 Task: Buy 4 Tenderizers from Meat & Poultry Tools section under best seller category for shipping address: Louis Adams, 305 Lake Floyd Circle, Hockessin, Delaware 19707, Cell Number 3022398079. Pay from credit card ending with 7965, CVV 549
Action: Mouse moved to (26, 72)
Screenshot: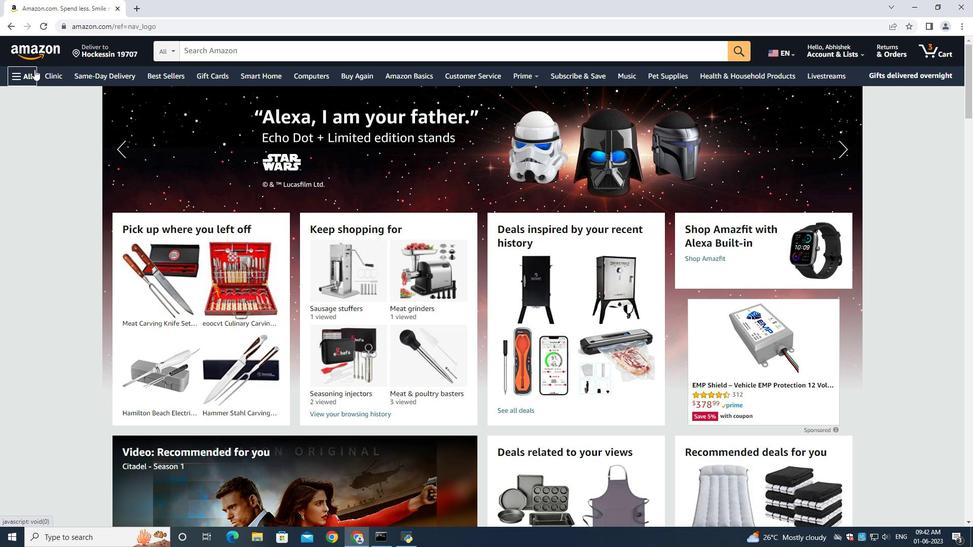 
Action: Mouse pressed left at (26, 72)
Screenshot: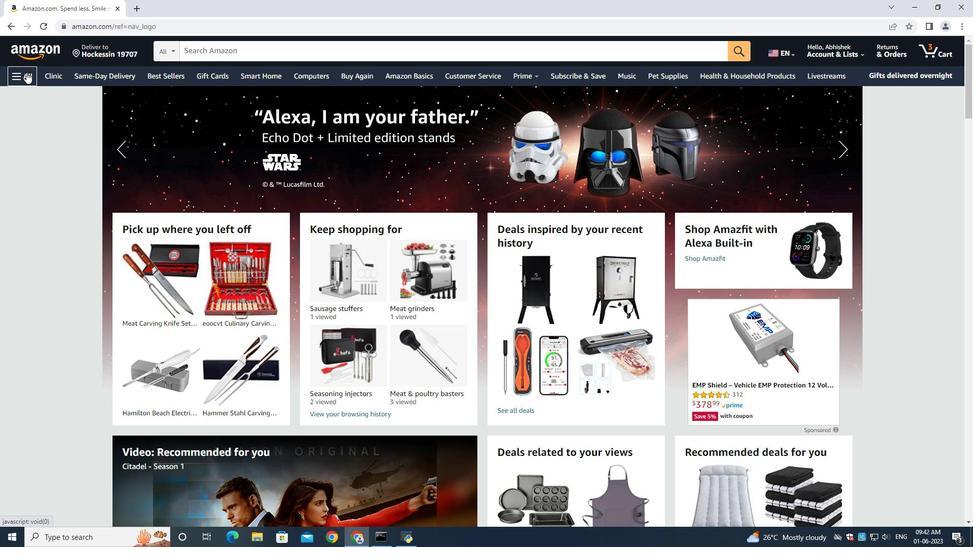 
Action: Mouse moved to (57, 100)
Screenshot: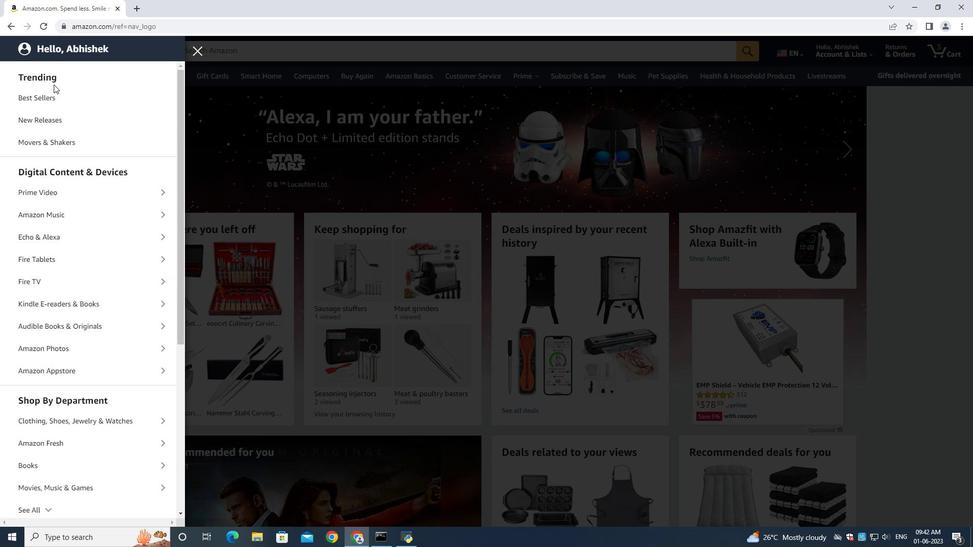 
Action: Mouse pressed left at (57, 100)
Screenshot: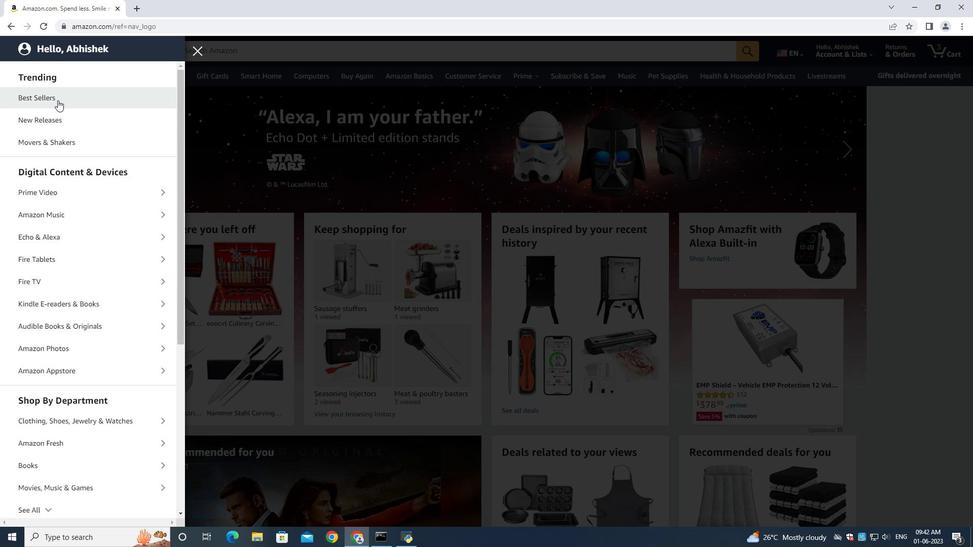 
Action: Mouse moved to (954, 170)
Screenshot: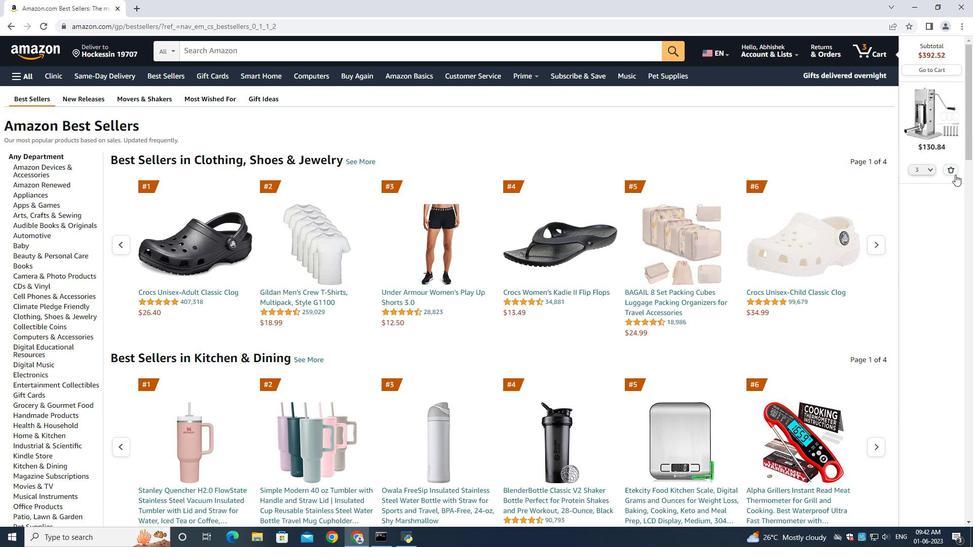 
Action: Mouse pressed left at (954, 170)
Screenshot: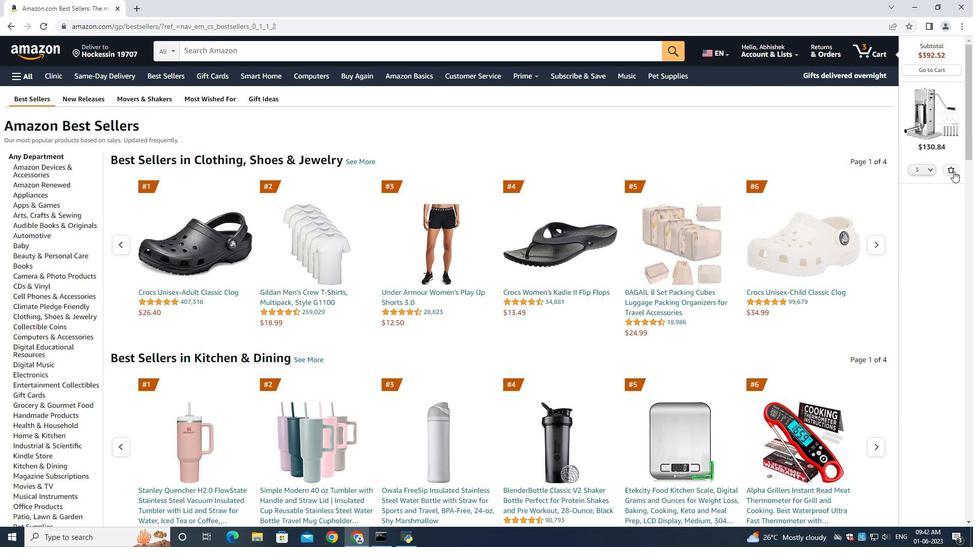 
Action: Mouse moved to (286, 54)
Screenshot: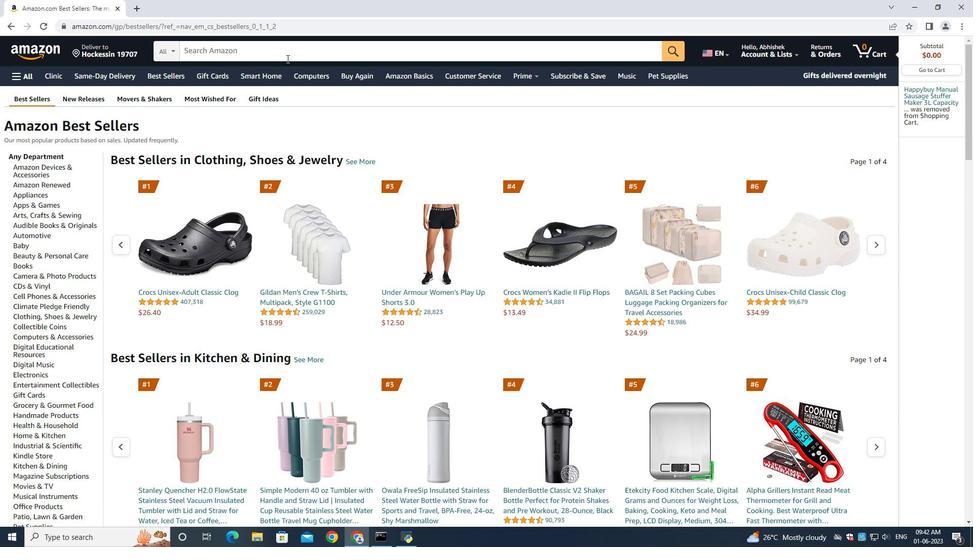 
Action: Mouse pressed left at (286, 54)
Screenshot: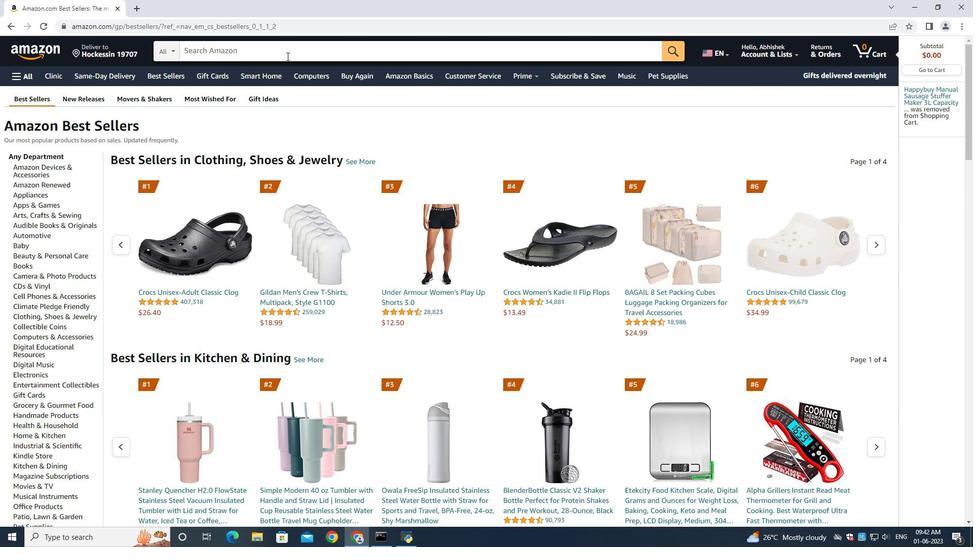 
Action: Key pressed <Key.shift>Tenderizers<Key.enter>
Screenshot: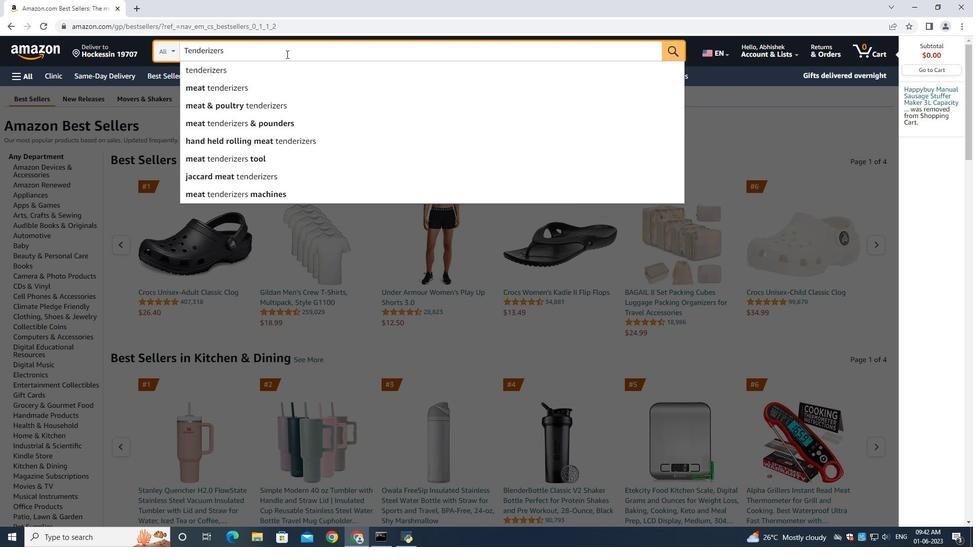 
Action: Mouse moved to (81, 179)
Screenshot: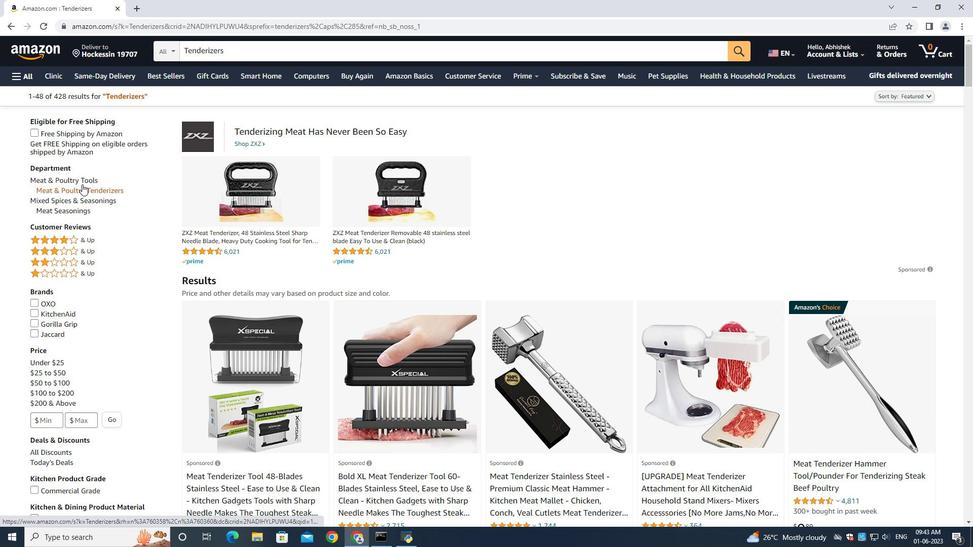 
Action: Mouse pressed left at (81, 179)
Screenshot: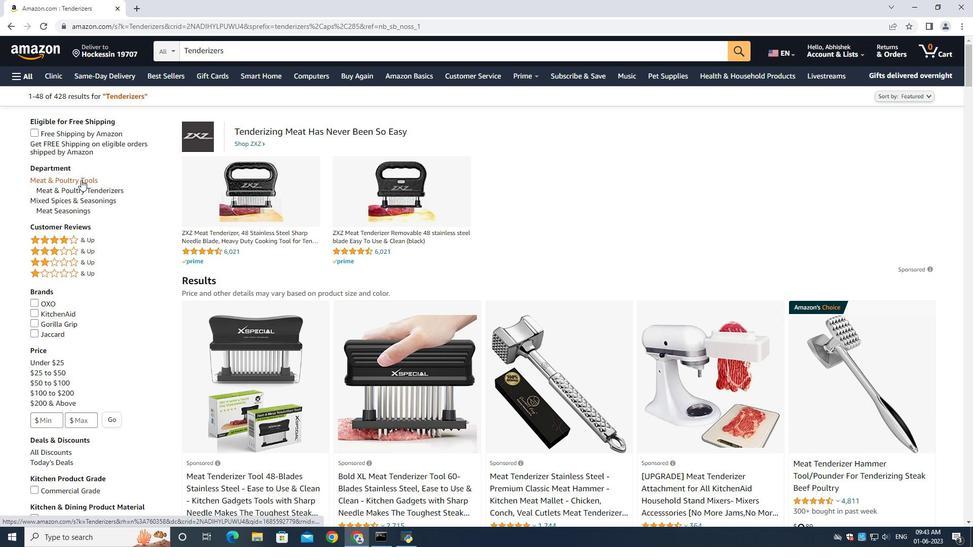 
Action: Mouse moved to (416, 255)
Screenshot: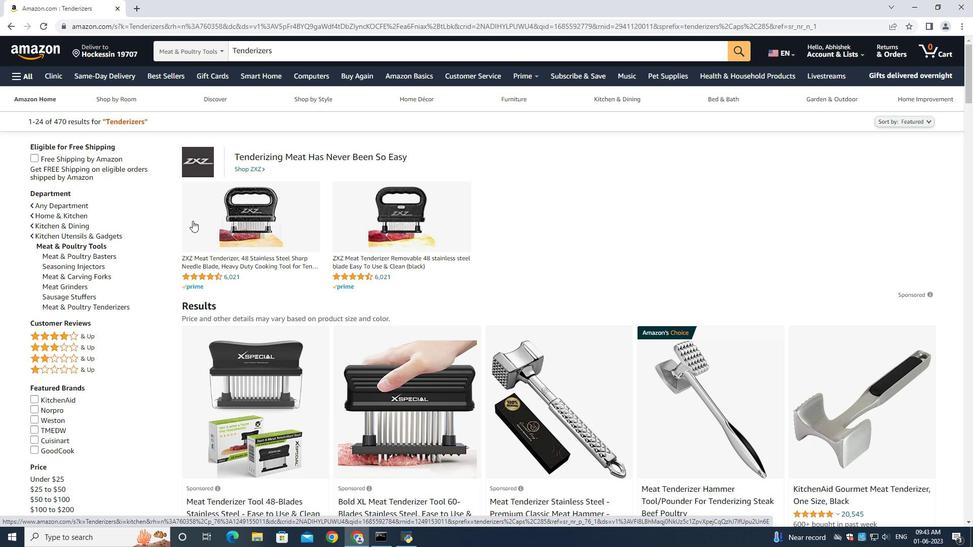 
Action: Mouse scrolled (416, 255) with delta (0, 0)
Screenshot: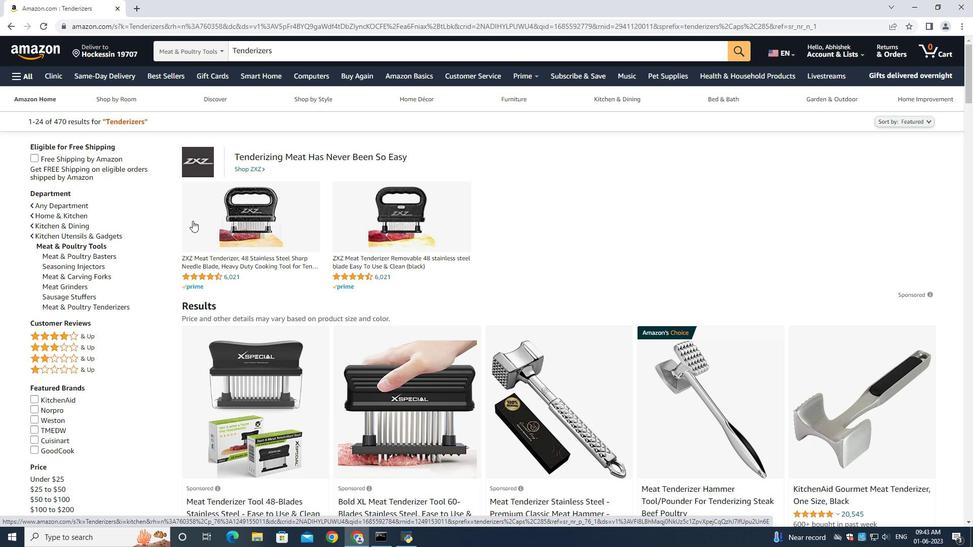 
Action: Mouse scrolled (416, 255) with delta (0, 0)
Screenshot: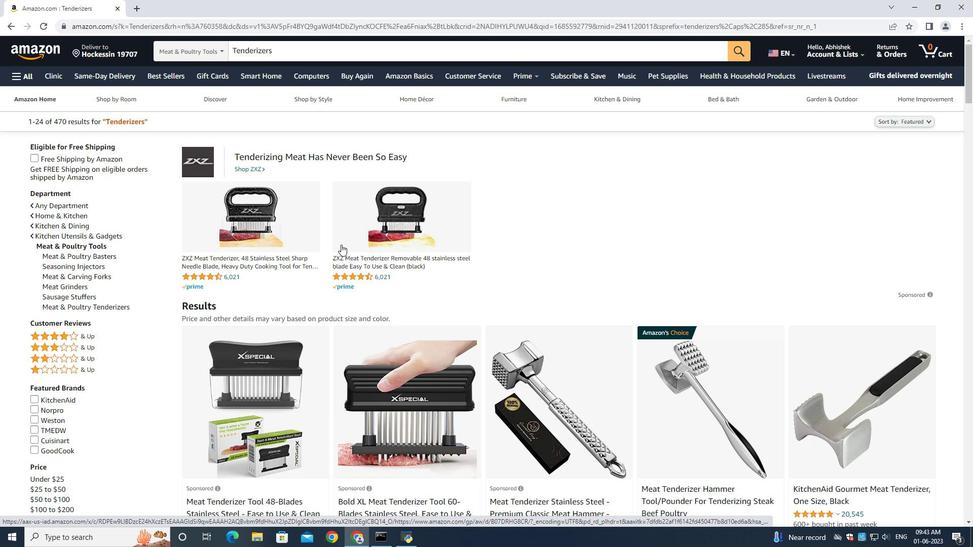 
Action: Mouse scrolled (416, 255) with delta (0, 0)
Screenshot: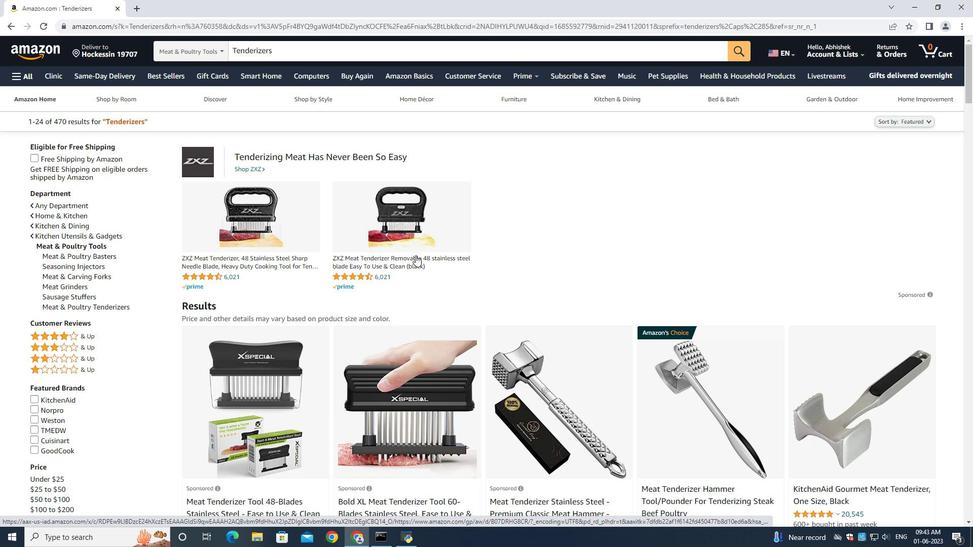 
Action: Mouse scrolled (416, 255) with delta (0, 0)
Screenshot: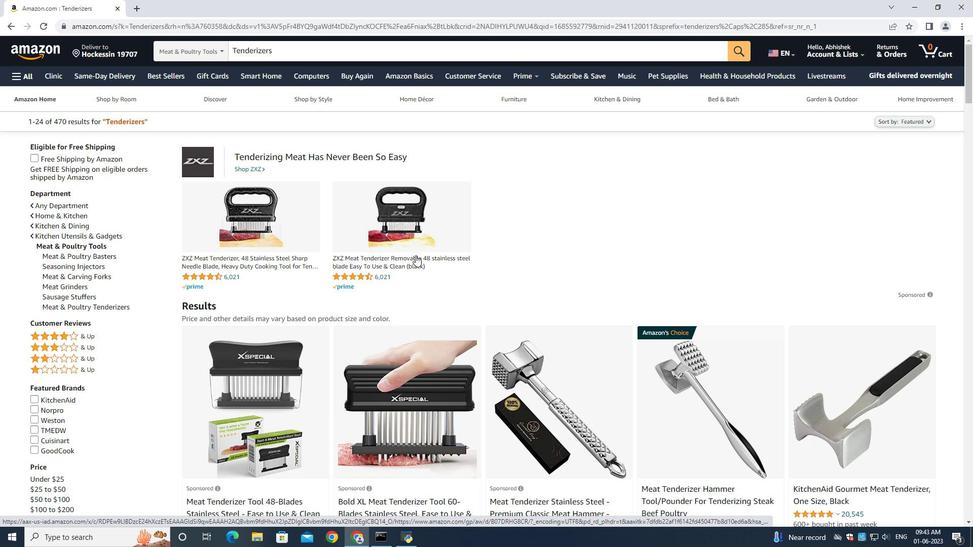 
Action: Mouse scrolled (416, 255) with delta (0, 0)
Screenshot: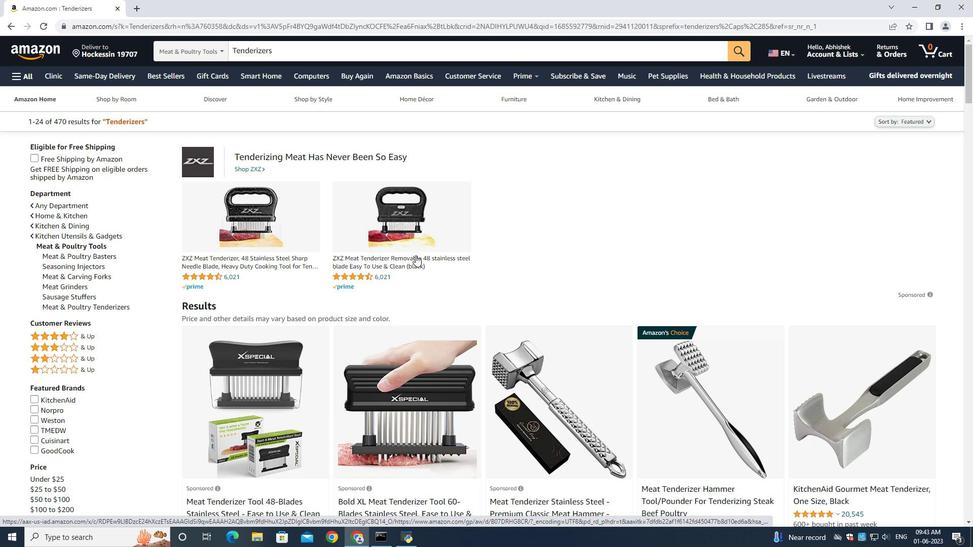 
Action: Mouse moved to (417, 255)
Screenshot: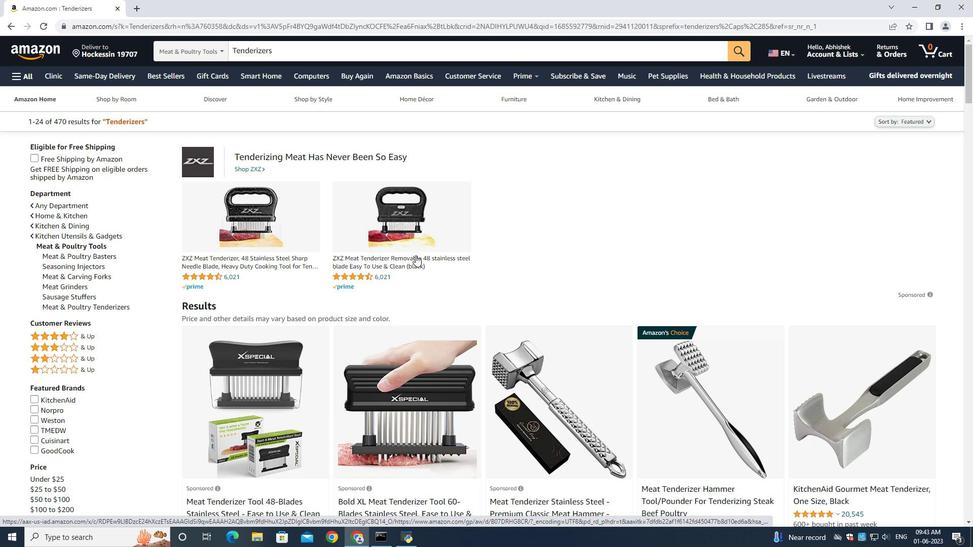 
Action: Mouse scrolled (417, 255) with delta (0, 0)
Screenshot: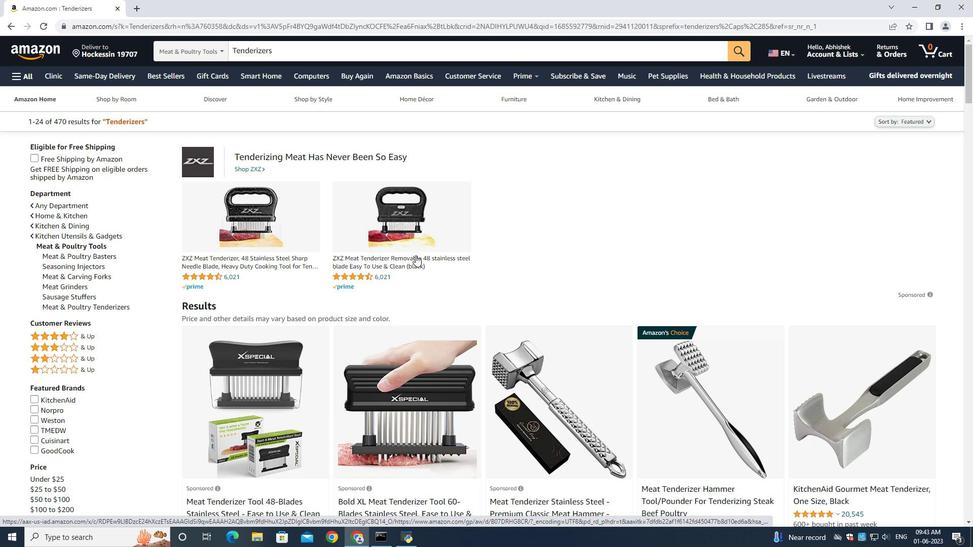 
Action: Mouse moved to (242, 196)
Screenshot: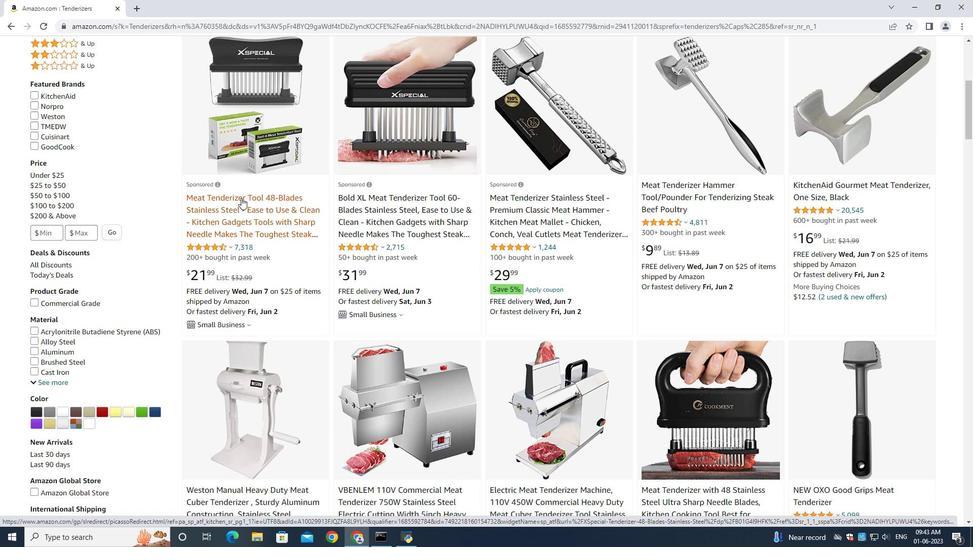 
Action: Mouse pressed left at (242, 196)
Screenshot: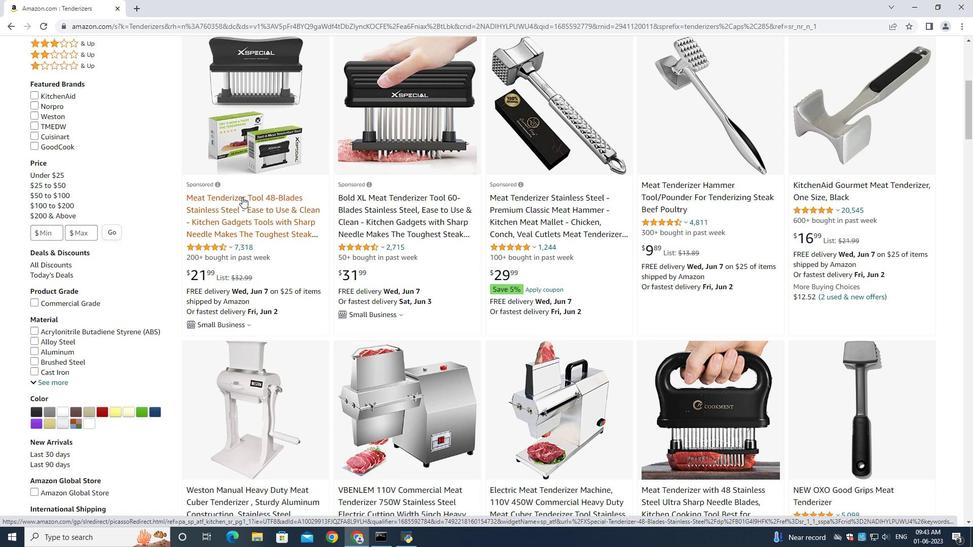 
Action: Mouse moved to (765, 377)
Screenshot: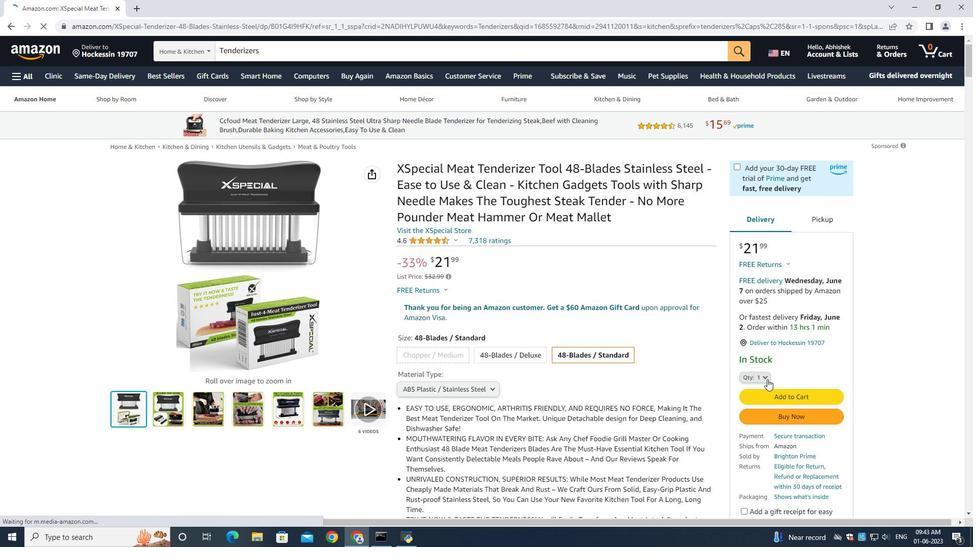 
Action: Mouse pressed left at (765, 377)
Screenshot: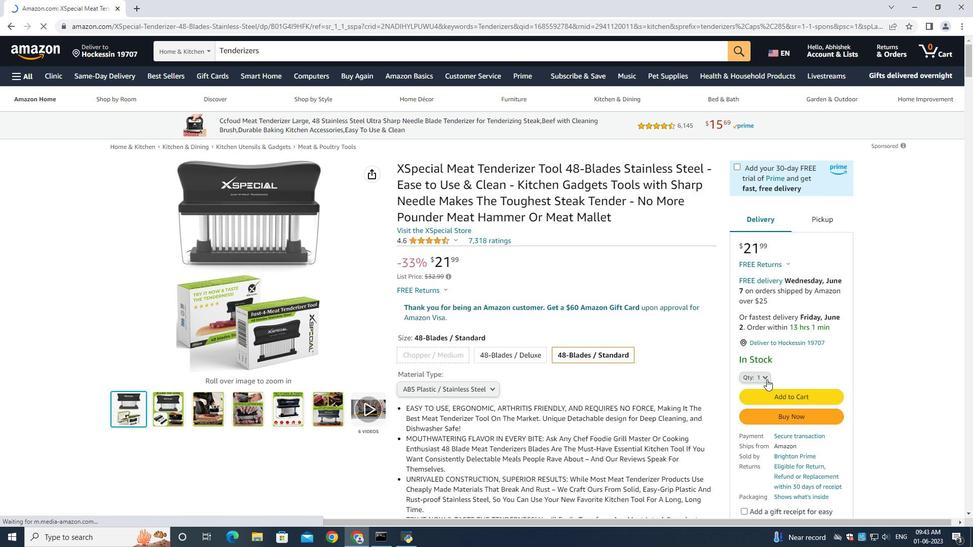 
Action: Mouse moved to (748, 98)
Screenshot: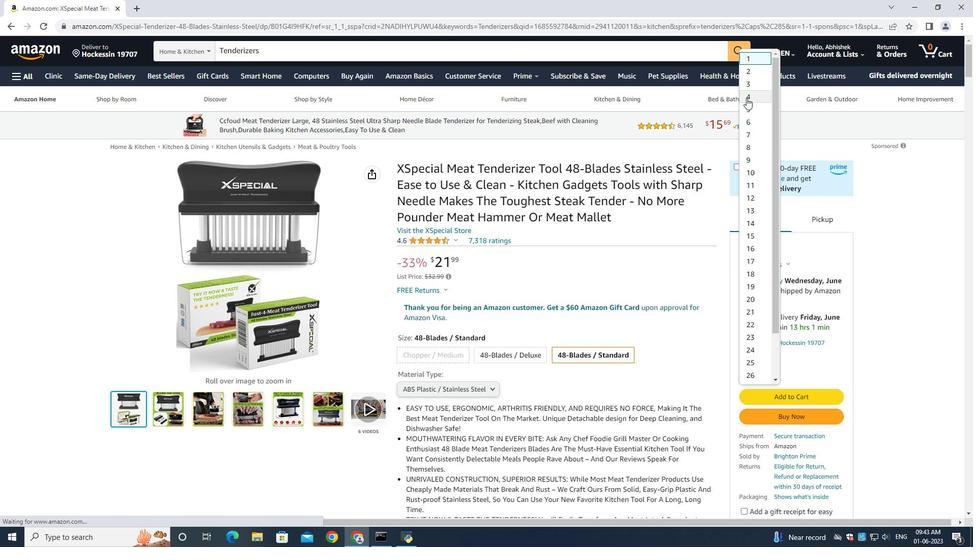 
Action: Mouse pressed left at (748, 98)
Screenshot: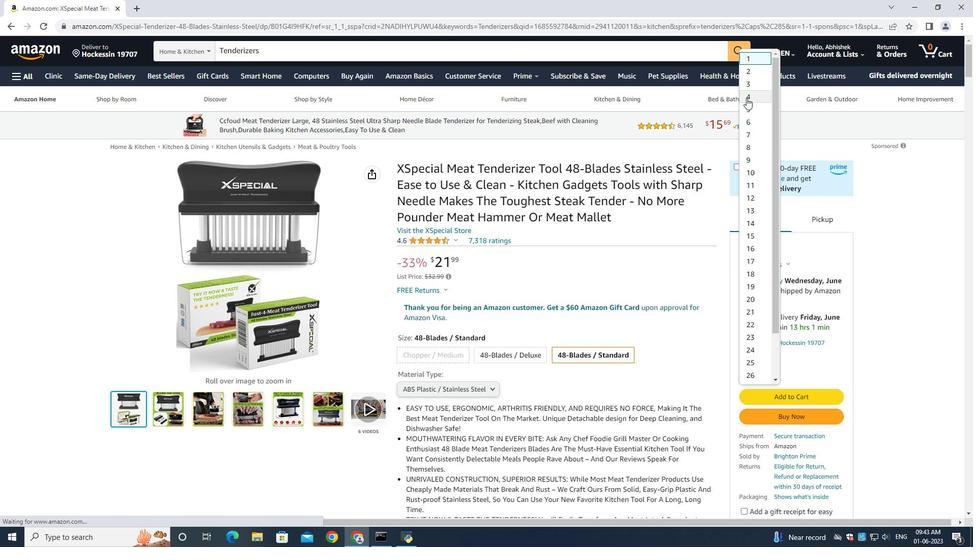 
Action: Mouse moved to (781, 408)
Screenshot: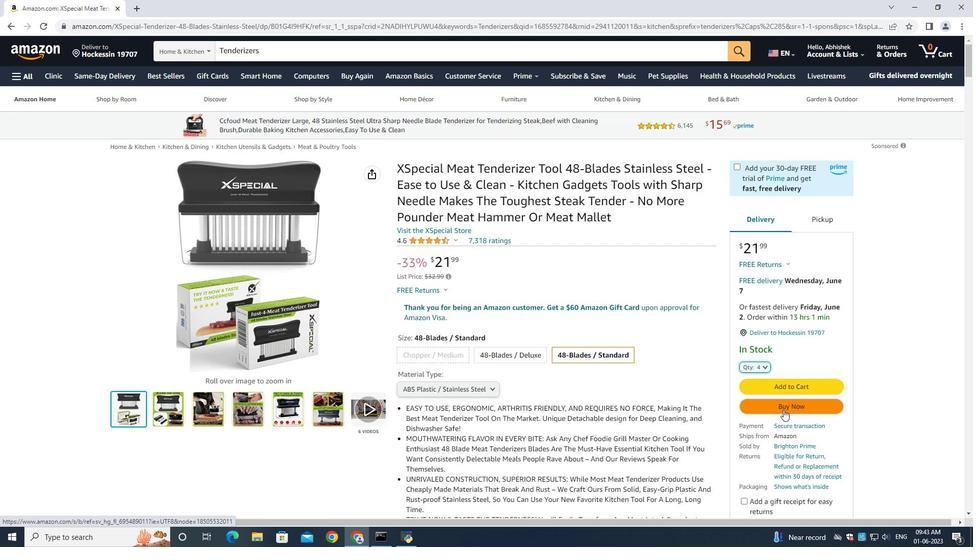 
Action: Mouse pressed left at (781, 408)
Screenshot: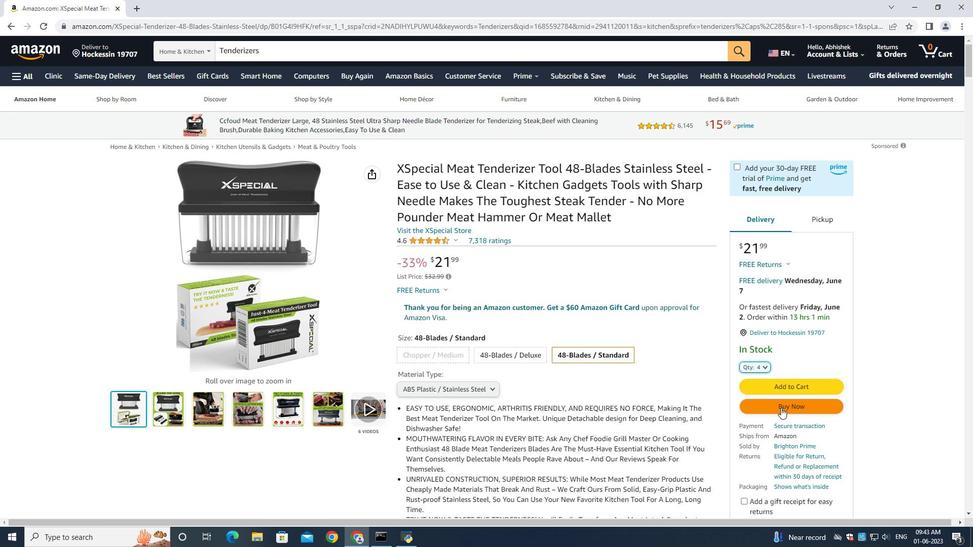 
Action: Mouse moved to (429, 373)
Screenshot: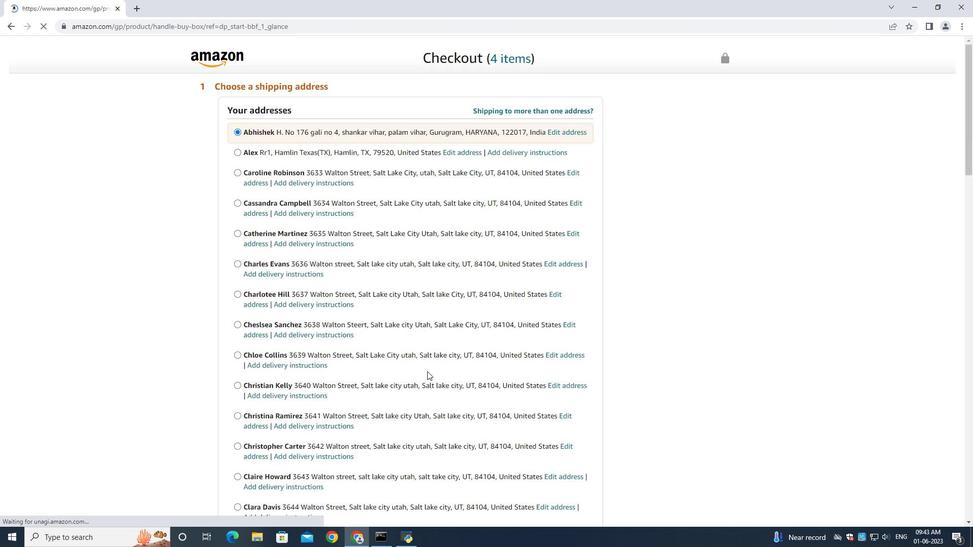 
Action: Key pressed <Key.page_down>
Screenshot: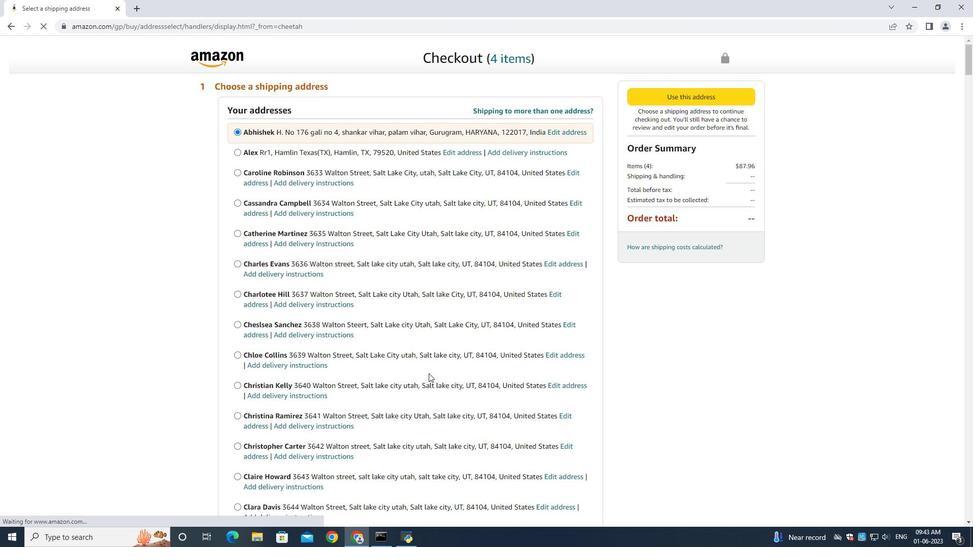
Action: Mouse moved to (430, 373)
Screenshot: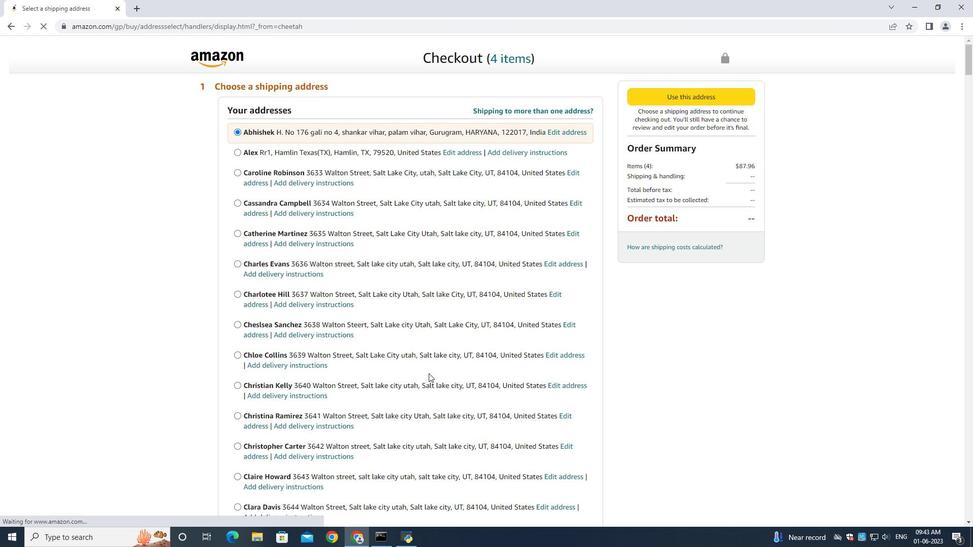 
Action: Key pressed <Key.page_down><Key.page_down><Key.page_down><Key.page_down><Key.page_down><Key.page_down><Key.page_down><Key.page_down><Key.page_down><Key.page_down><Key.page_down><Key.page_down><Key.page_down><Key.page_down><Key.page_down><Key.page_down><Key.page_up>
Screenshot: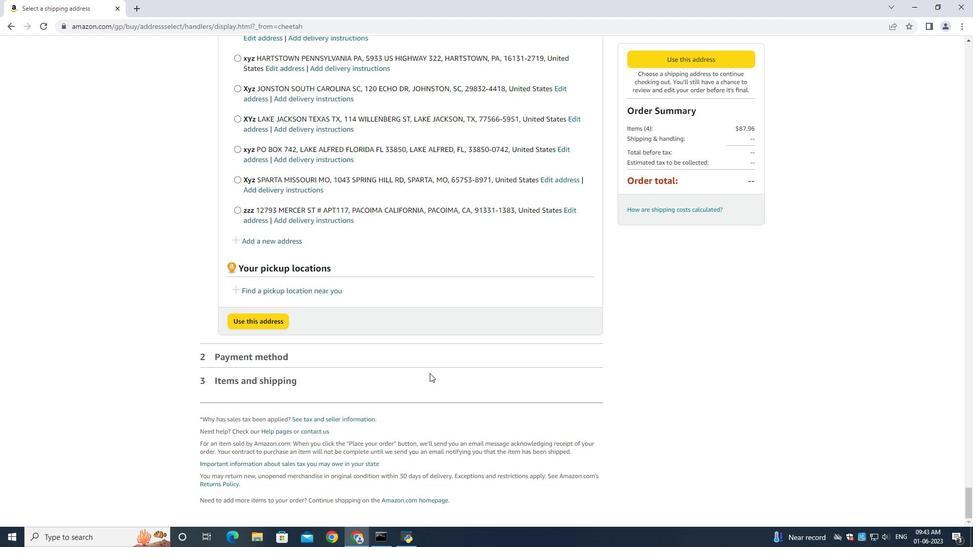 
Action: Mouse moved to (344, 419)
Screenshot: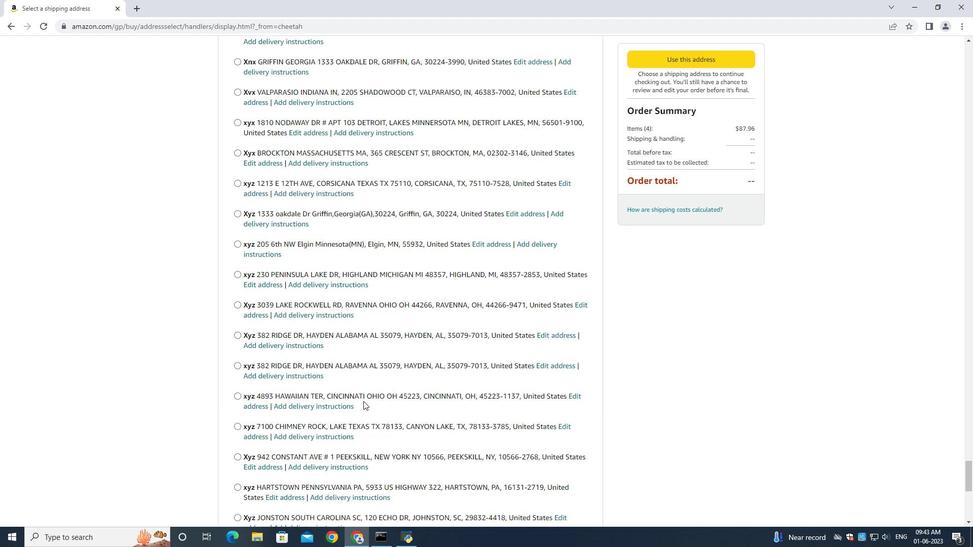 
Action: Key pressed <Key.page_down>
Screenshot: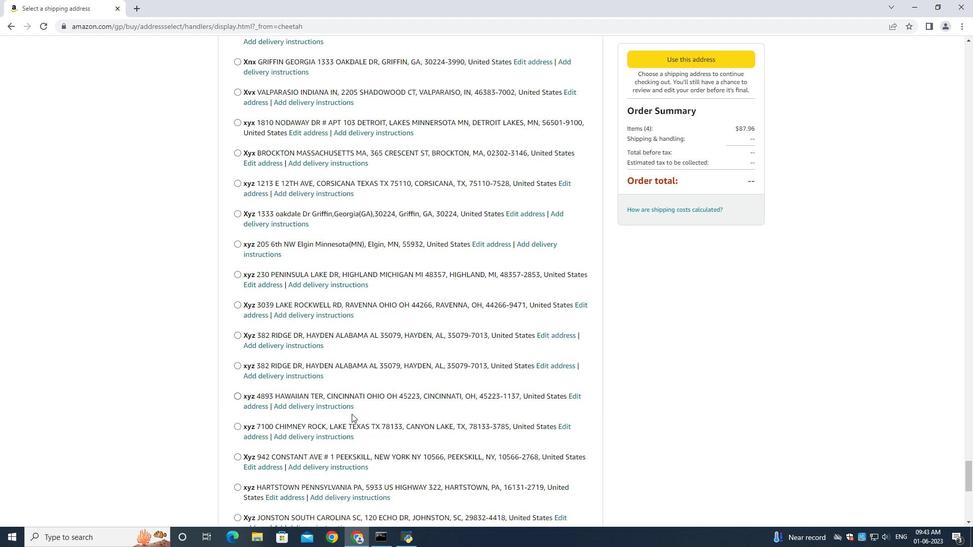 
Action: Mouse moved to (271, 240)
Screenshot: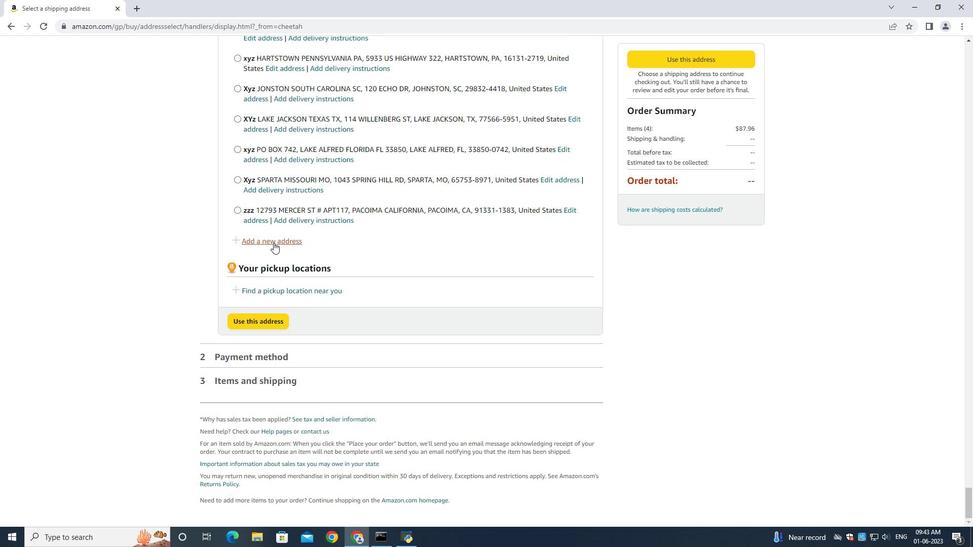 
Action: Mouse pressed left at (271, 240)
Screenshot: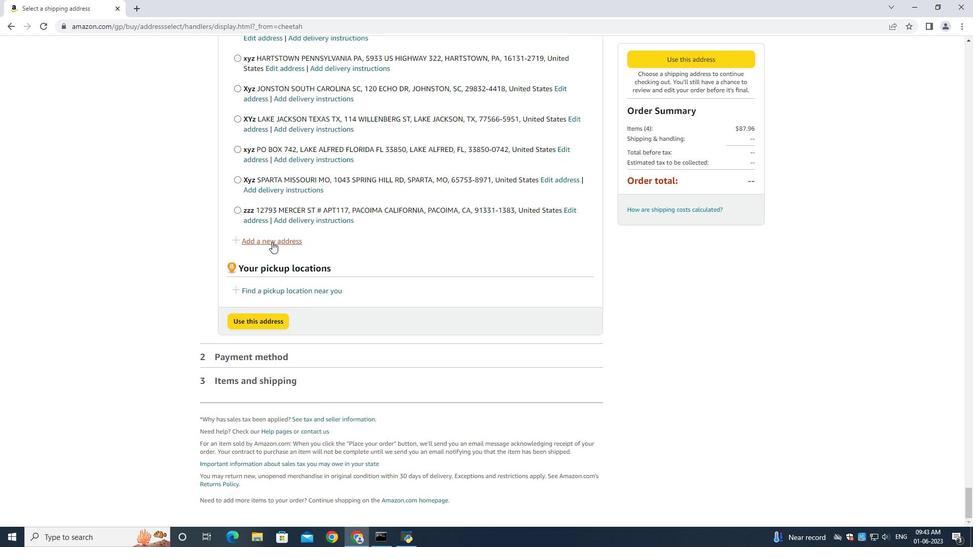 
Action: Mouse moved to (336, 240)
Screenshot: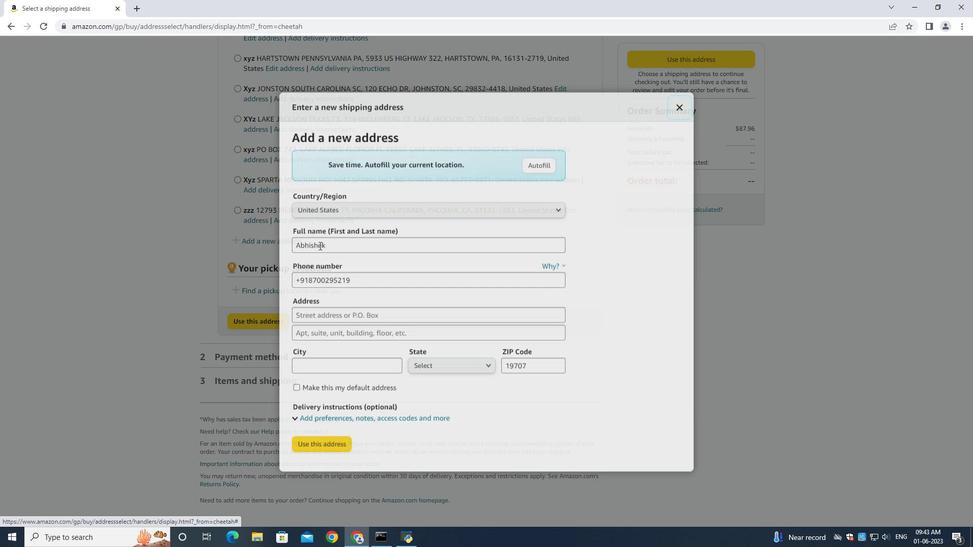 
Action: Mouse pressed left at (336, 240)
Screenshot: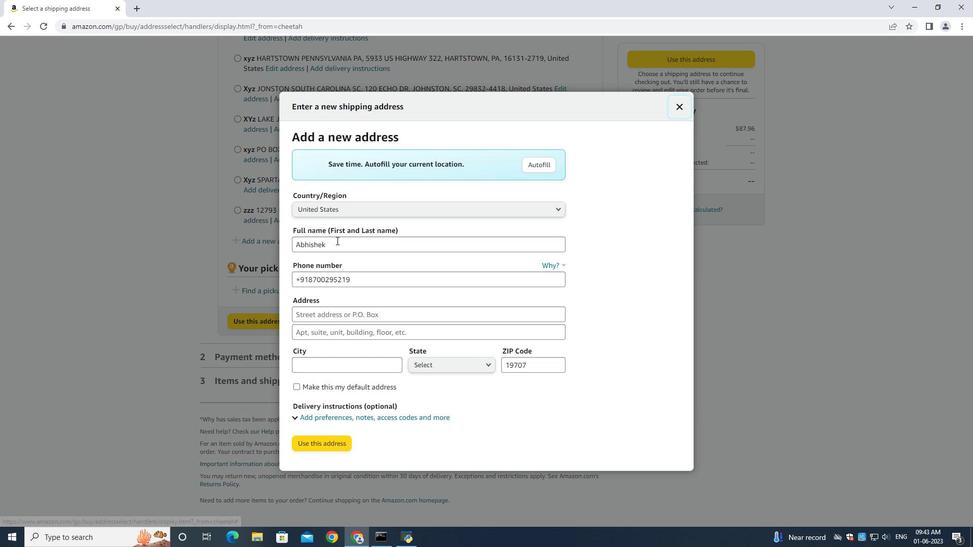 
Action: Mouse moved to (336, 240)
Screenshot: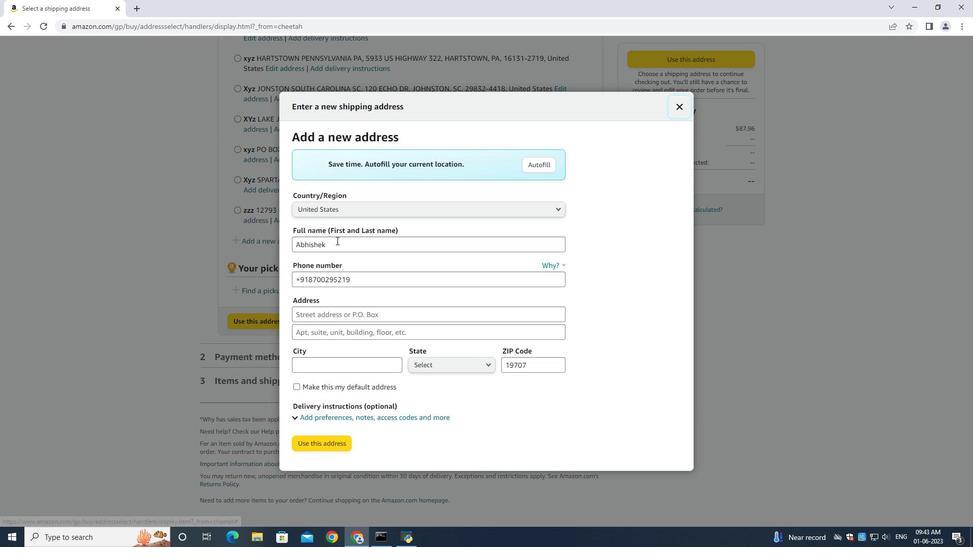 
Action: Key pressed ctrl+A<Key.backspace><Key.shift><Key.shift><Key.shift><Key.shift><Key.shift><Key.shift><Key.shift><Key.shift><Key.shift><Key.shift><Key.shift><Key.shift><Key.shift><Key.shift><Key.shift><Key.shift><Key.shift><Key.shift><Key.shift><Key.shift><Key.shift><Key.shift><Key.shift><Key.shift><Key.shift><Key.shift><Key.shift><Key.shift><Key.shift><Key.shift><Key.shift><Key.shift><Key.shift><Key.shift><Key.shift><Key.shift><Key.shift><Key.shift><Key.shift><Key.shift><Key.shift><Key.shift><Key.shift><Key.shift><Key.shift><Key.shift><Key.shift><Key.shift><Key.shift><Key.shift><Key.shift><Key.shift><Key.shift>T<Key.backspace><Key.backspace><Key.backspace><Key.backspace><Key.backspace><Key.shift>Louis<Key.space><Key.shift><Key.shift><Key.shift><Key.shift><Key.shift><Key.shift><Key.shift><Key.shift><Key.shift><Key.shift><Key.shift><Key.shift><Key.shift><Key.shift><Key.shift><Key.shift><Key.shift>Adams<Key.tab><Key.tab><Key.backspace>3022398079<Key.tab>305<Key.space><Key.shift>Lake<Key.space><Key.shift><Key.shift><Key.shift><Key.shift><Key.shift><Key.shift><Key.shift><Key.shift><Key.shift><Key.shift><Key.shift><Key.shift><Key.shift><Key.shift><Key.shift><Key.shift><Key.shift><Key.shift><Key.shift><Key.shift><Key.shift><Key.shift><Key.shift><Key.shift><Key.shift><Key.shift><Key.shift><Key.shift><Key.shift>Floyd<Key.space><Key.shift><Key.shift><Key.shift><Key.shift><Key.shift><Key.shift><Key.shift><Key.shift><Key.shift><Key.shift><Key.shift><Key.shift>Circle<Key.tab><Key.shift><Key.shift><Key.shift><Key.shift><Key.shift><Key.shift><Key.shift><Key.shift><Key.shift><Key.shift><Key.shift><Key.shift><Key.shift><Key.shift><Key.shift><Key.shift><Key.shift><Key.shift><Key.shift><Key.shift><Key.shift><Key.shift><Key.shift><Key.shift><Key.shift><Key.shift><Key.shift><Key.shift><Key.shift><Key.shift>Hockessin<Key.space><Key.shift><Key.shift><Key.shift><Key.shift><Key.shift><Key.shift><Key.shift><Key.shift><Key.shift><Key.shift><Key.shift><Key.shift><Key.shift><Key.shift><Key.shift><Key.shift>Delaware<Key.tab><Key.shift>Hockessin<Key.tab><Key.shift><Key.shift><Key.shift>De<Key.tab><Key.tab><Key.tab><Key.tab><Key.enter>
Screenshot: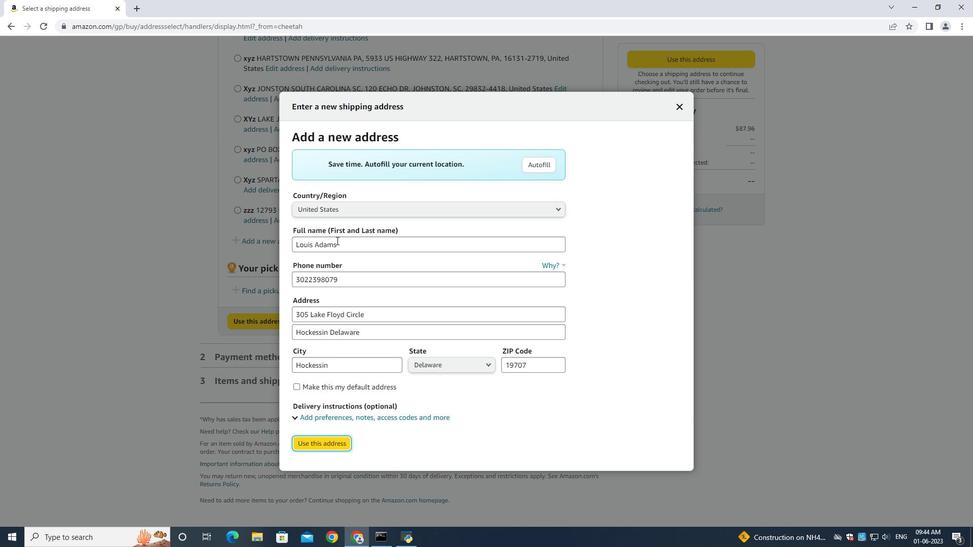 
Action: Mouse moved to (336, 519)
Screenshot: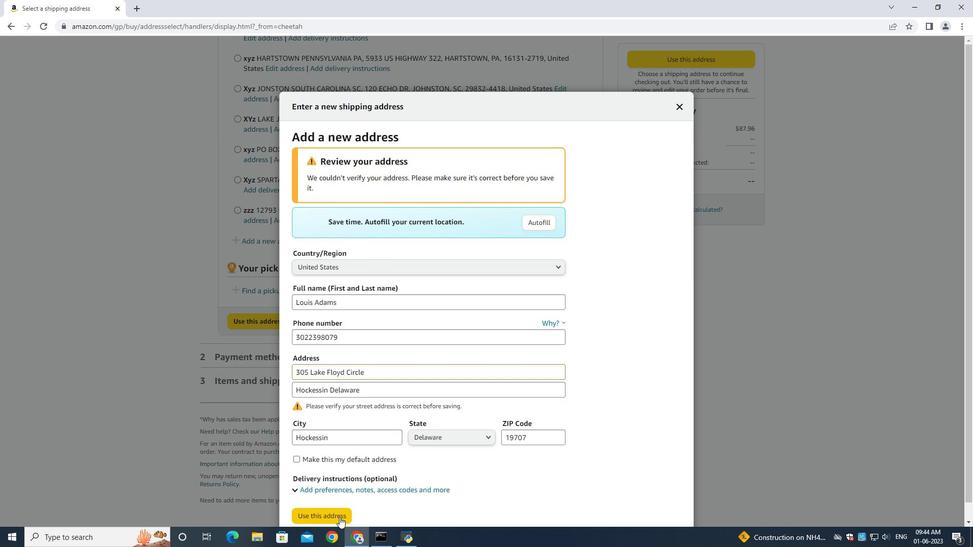 
Action: Mouse pressed left at (336, 519)
Screenshot: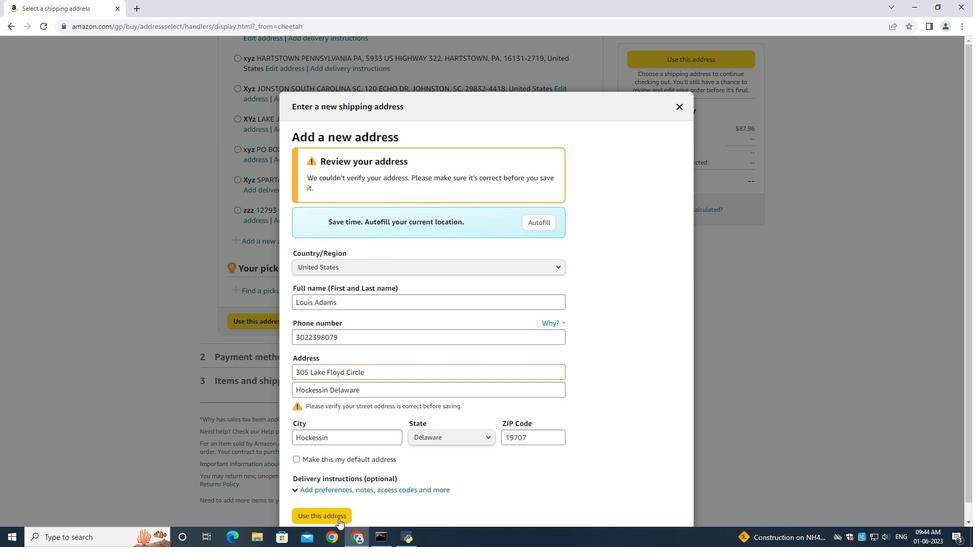 
Action: Mouse moved to (330, 303)
Screenshot: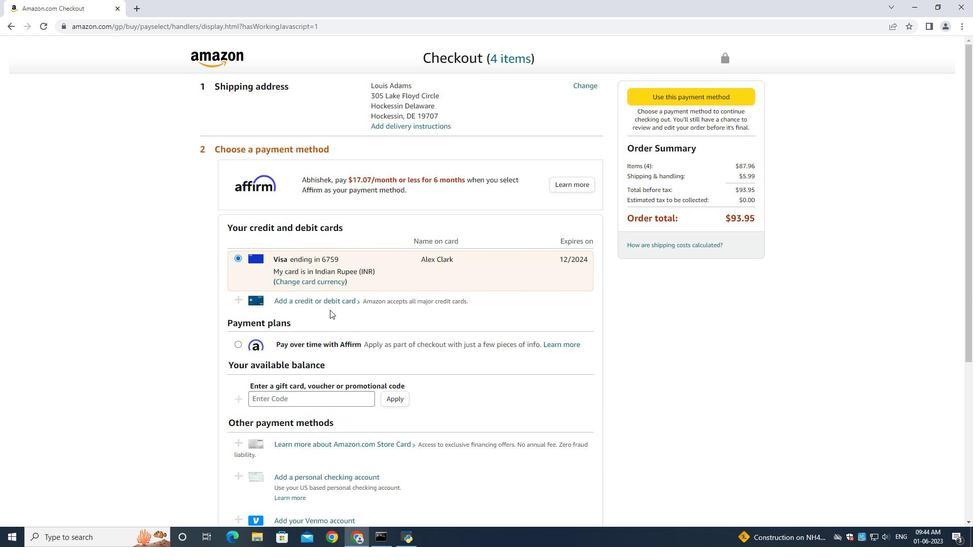 
Action: Mouse pressed left at (330, 303)
Screenshot: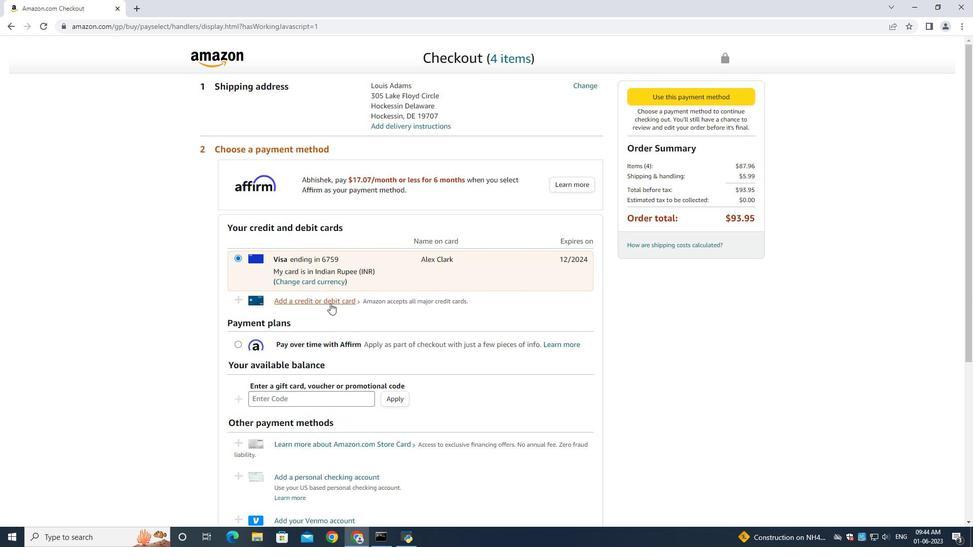 
Action: Mouse moved to (427, 248)
Screenshot: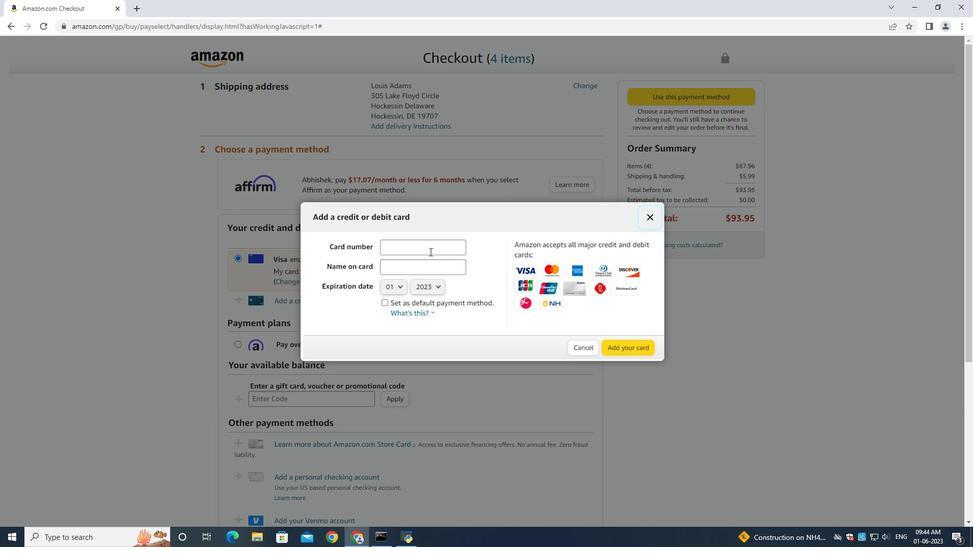 
Action: Mouse pressed left at (427, 248)
Screenshot: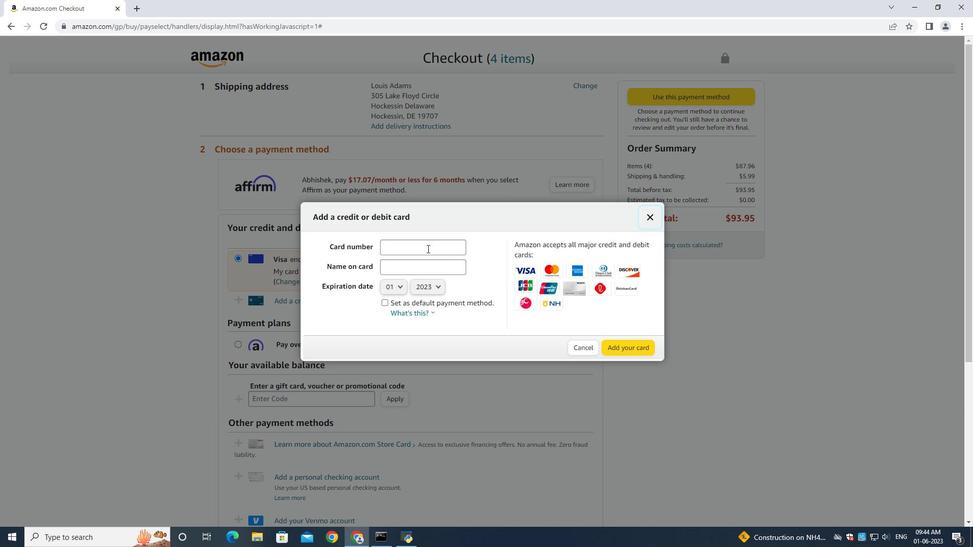 
Action: Mouse moved to (424, 246)
Screenshot: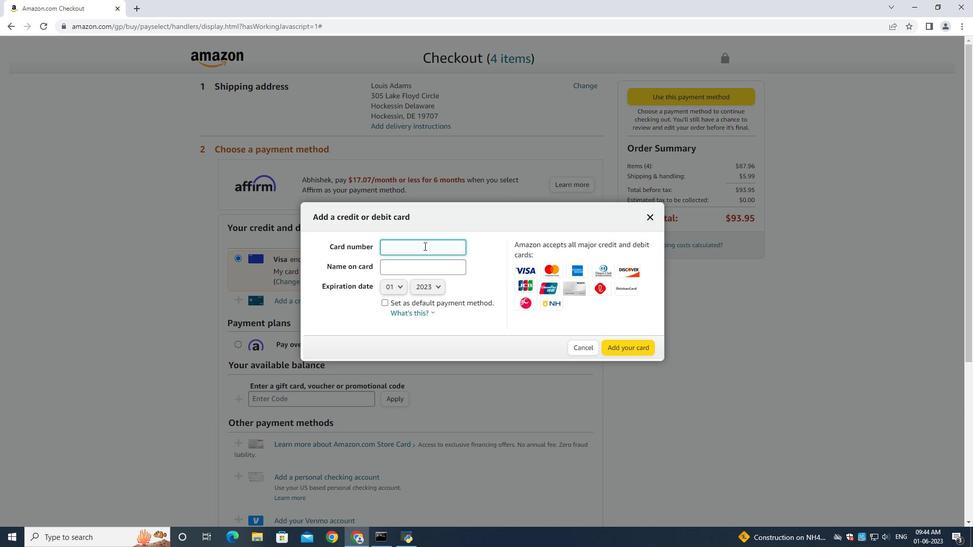 
Action: Key pressed 4893754559587965<Key.tab><Key.shift>John<Key.space><Key.shift><Key.shift><Key.shift><Key.shift><Key.shift><Key.shift><Key.shift>Baker<Key.tab><Key.down><Key.down><Key.down><Key.down><Key.down><Key.down><Key.enter><Key.tab><Key.down><Key.down><Key.down><Key.enter>
Screenshot: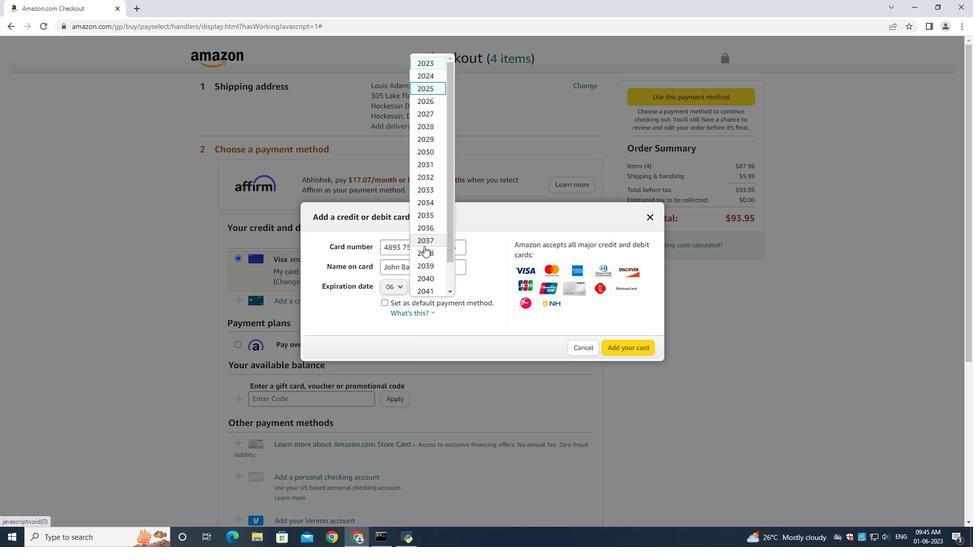 
Action: Mouse moved to (620, 348)
Screenshot: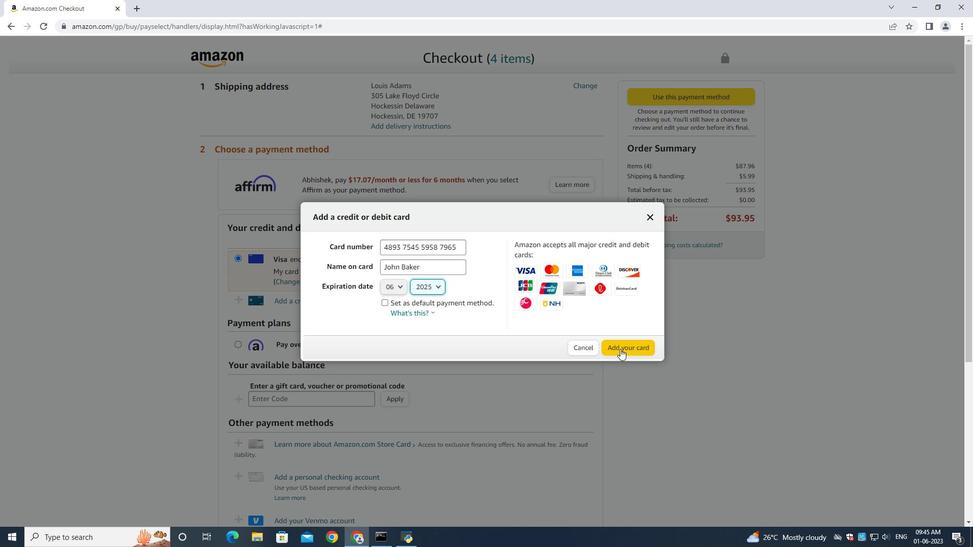 
